 Task: Add Culina Bourbon Vanilla Plant Based Yogurt to the cart.
Action: Mouse pressed left at (22, 85)
Screenshot: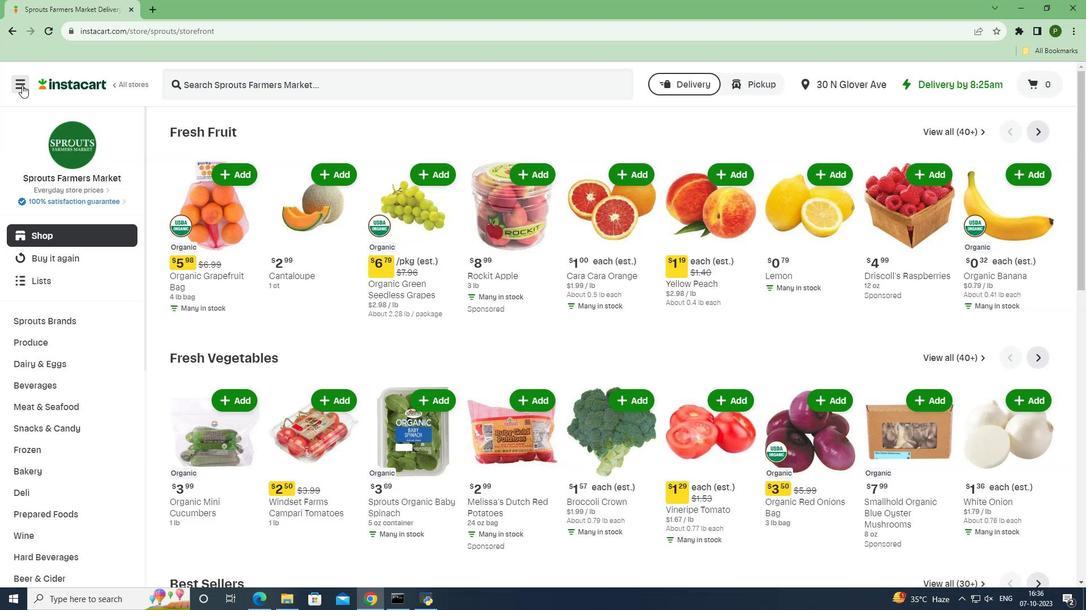 
Action: Mouse moved to (57, 303)
Screenshot: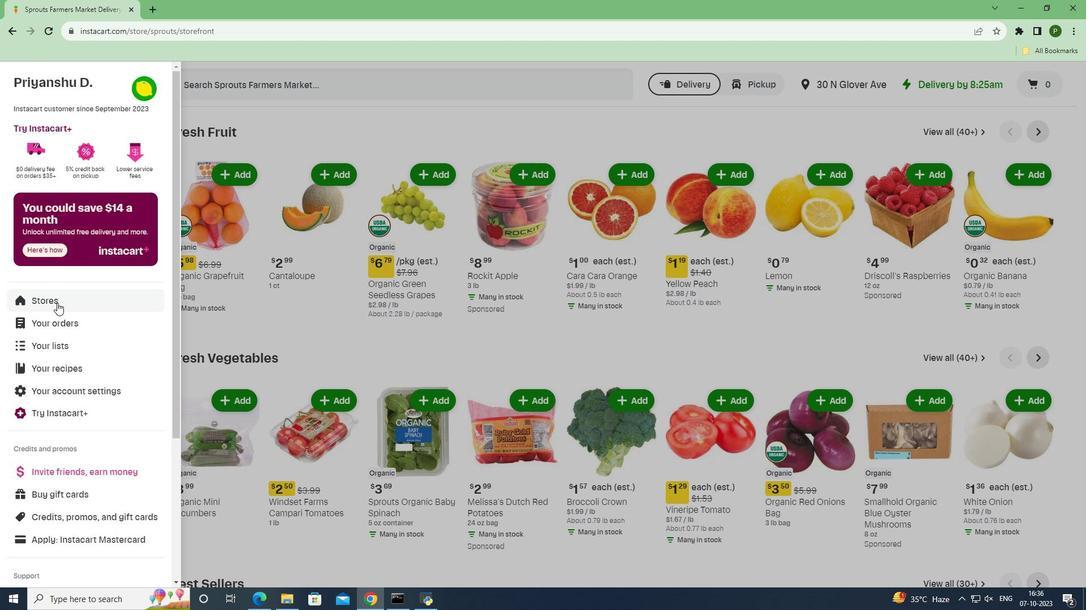 
Action: Mouse pressed left at (57, 303)
Screenshot: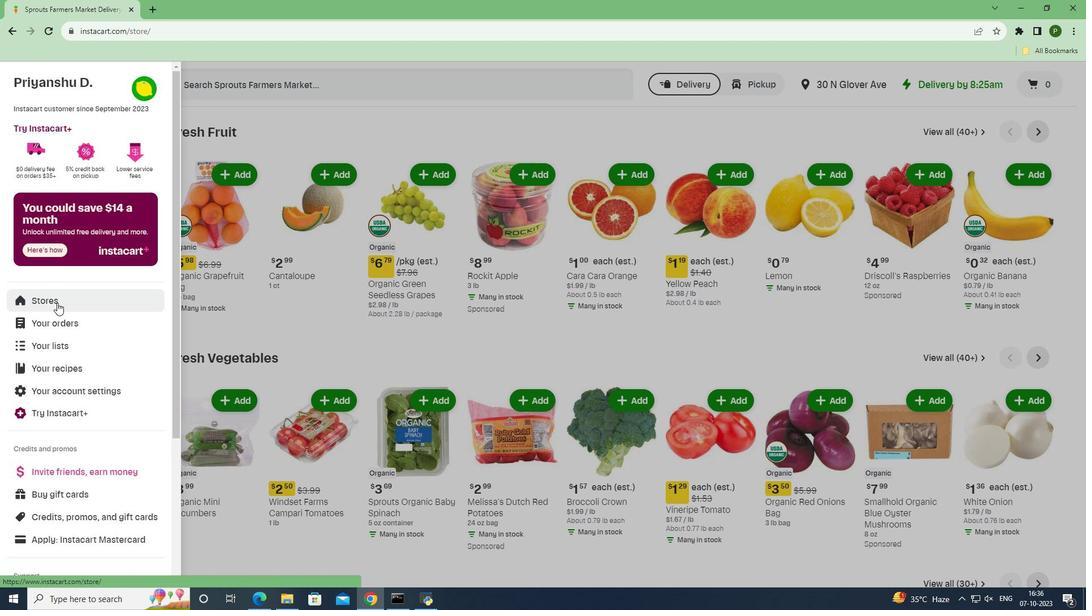 
Action: Mouse moved to (261, 130)
Screenshot: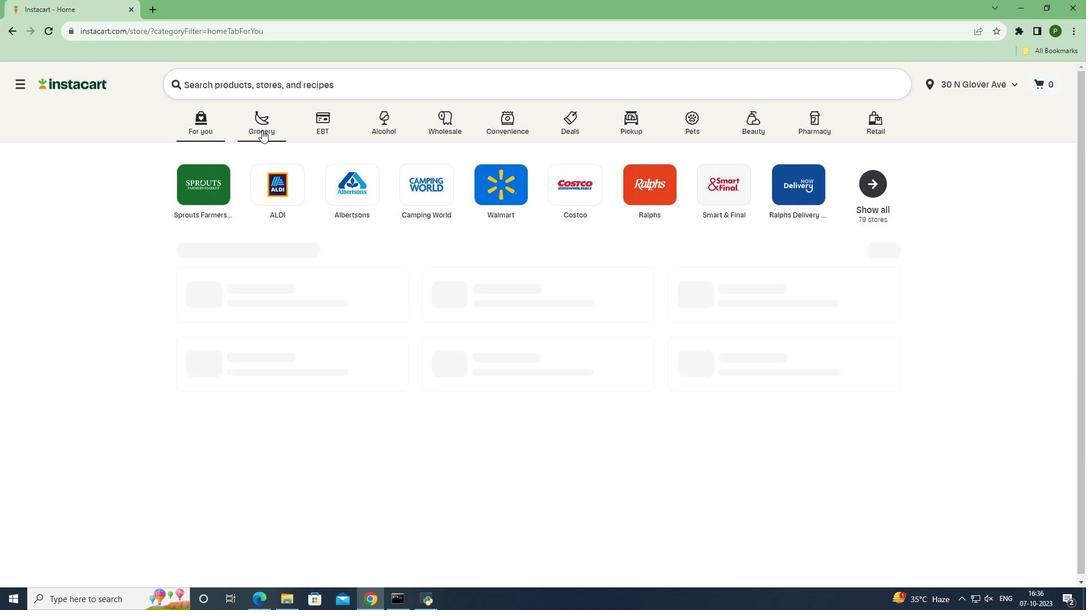 
Action: Mouse pressed left at (261, 130)
Screenshot: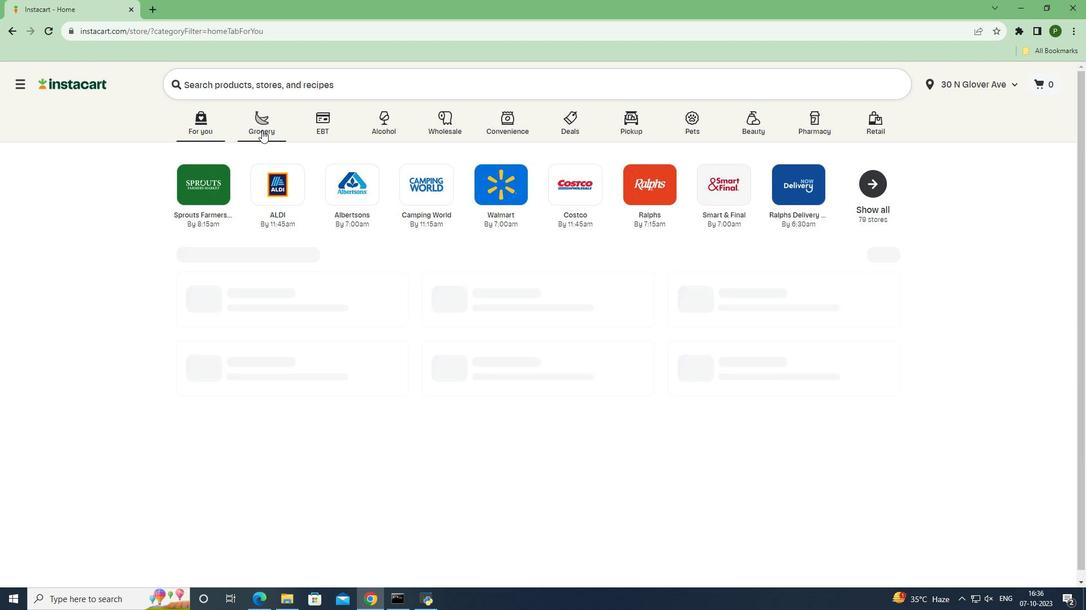 
Action: Mouse moved to (467, 266)
Screenshot: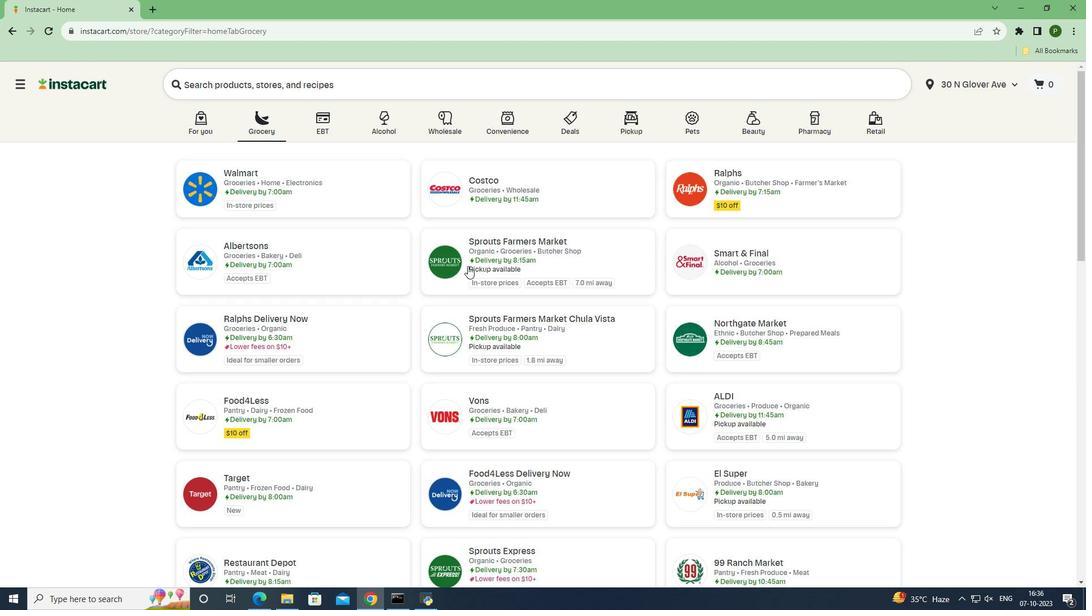 
Action: Mouse pressed left at (467, 266)
Screenshot: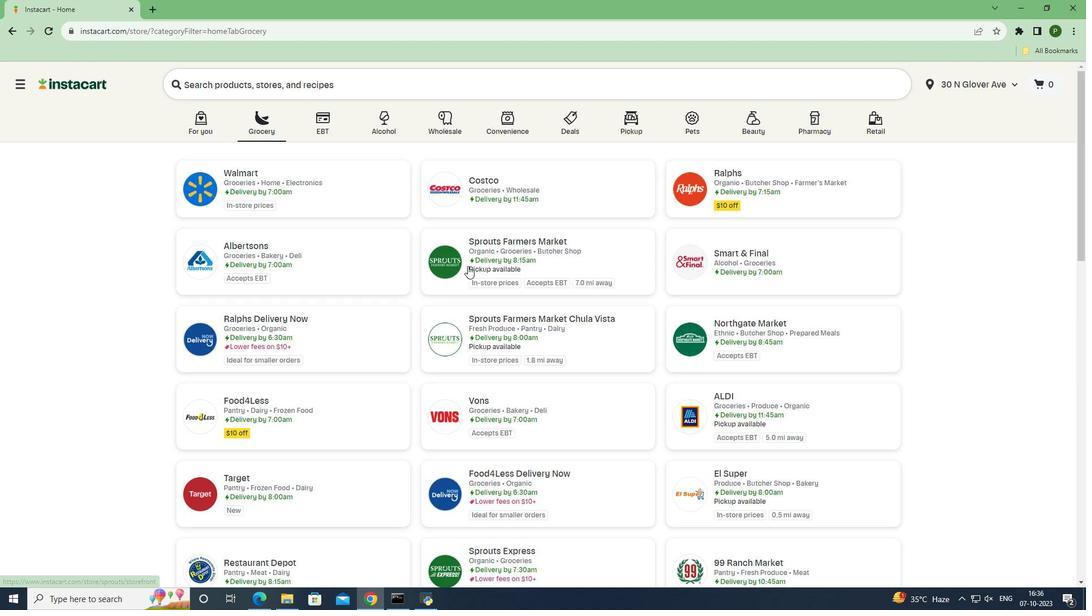 
Action: Mouse moved to (84, 366)
Screenshot: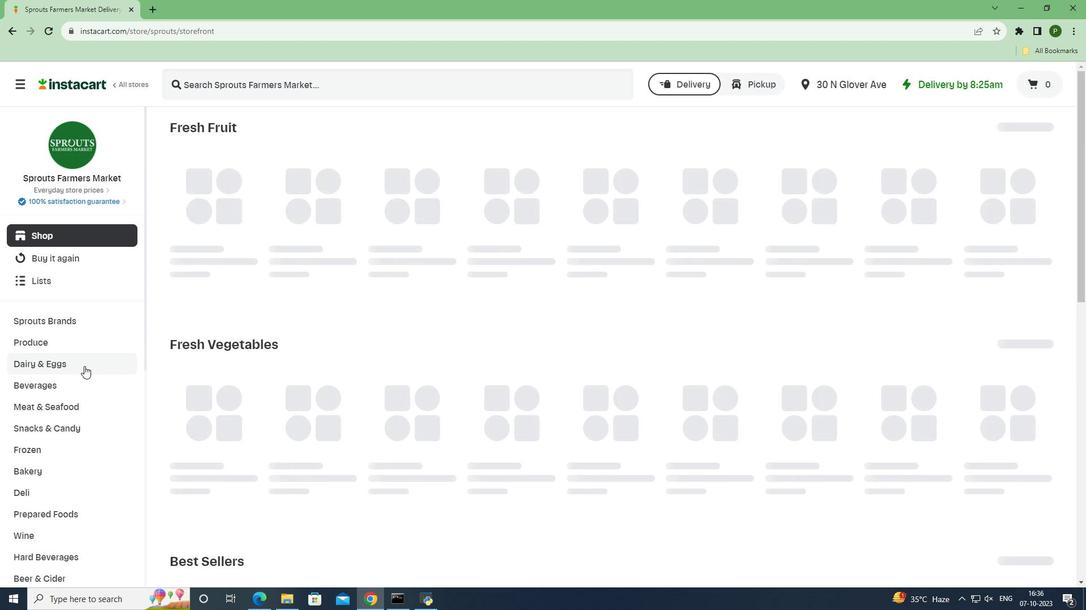 
Action: Mouse pressed left at (84, 366)
Screenshot: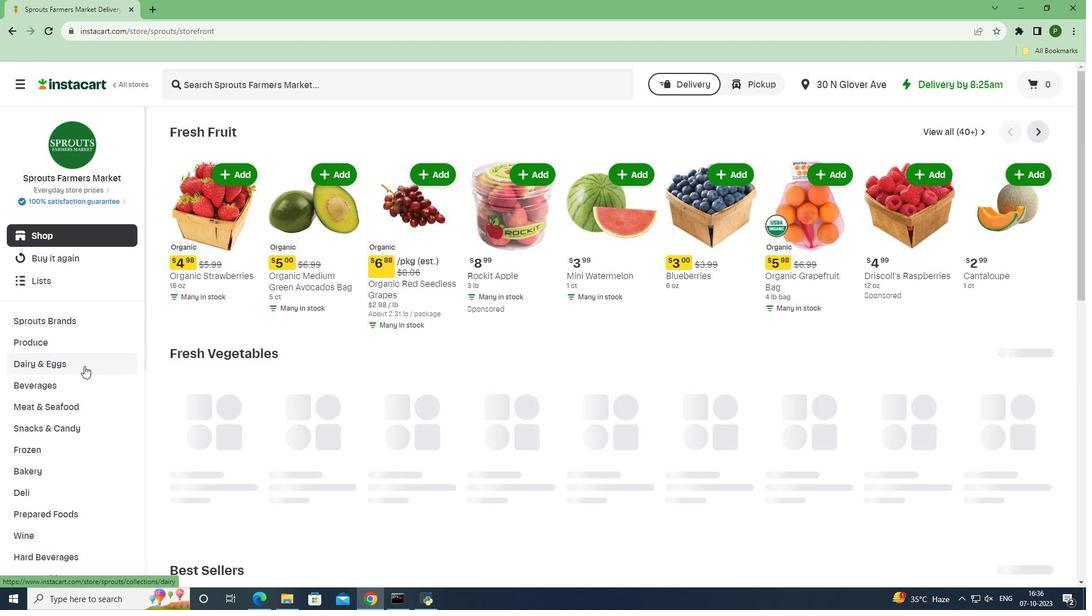 
Action: Mouse moved to (58, 450)
Screenshot: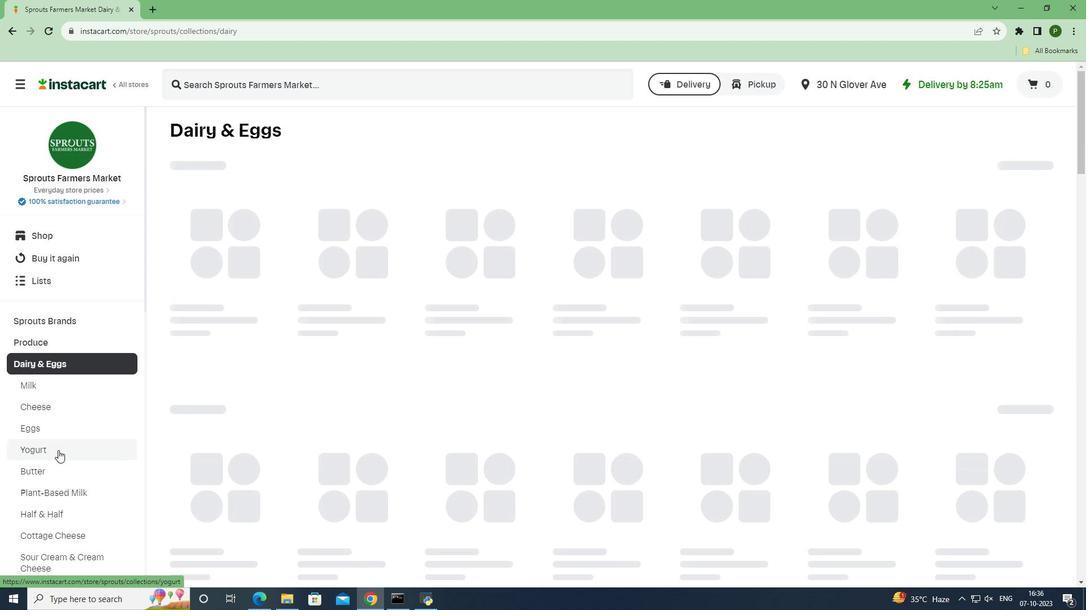 
Action: Mouse pressed left at (58, 450)
Screenshot: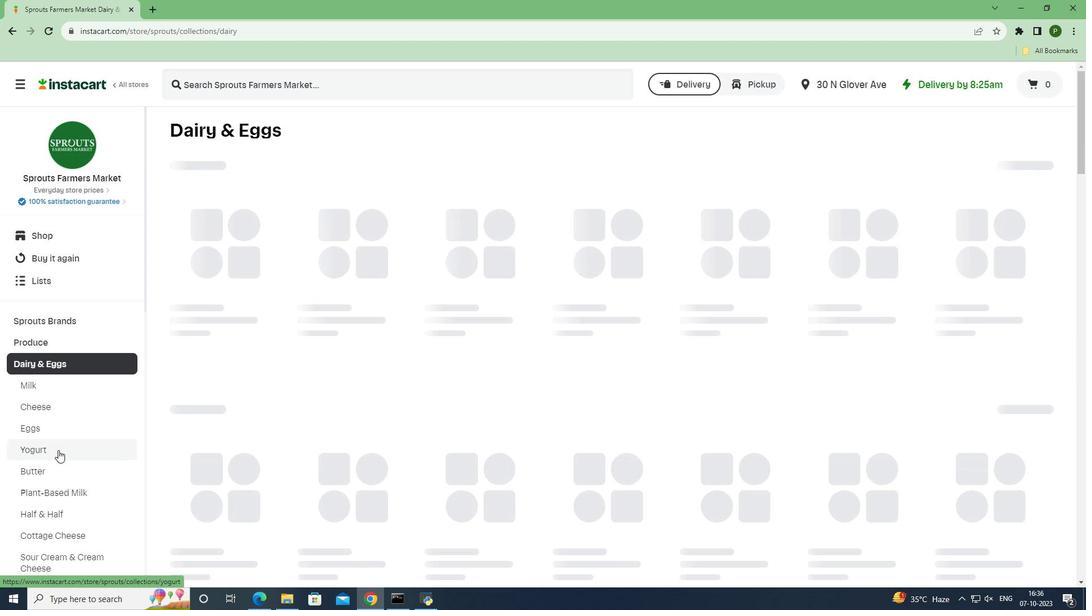 
Action: Mouse moved to (205, 78)
Screenshot: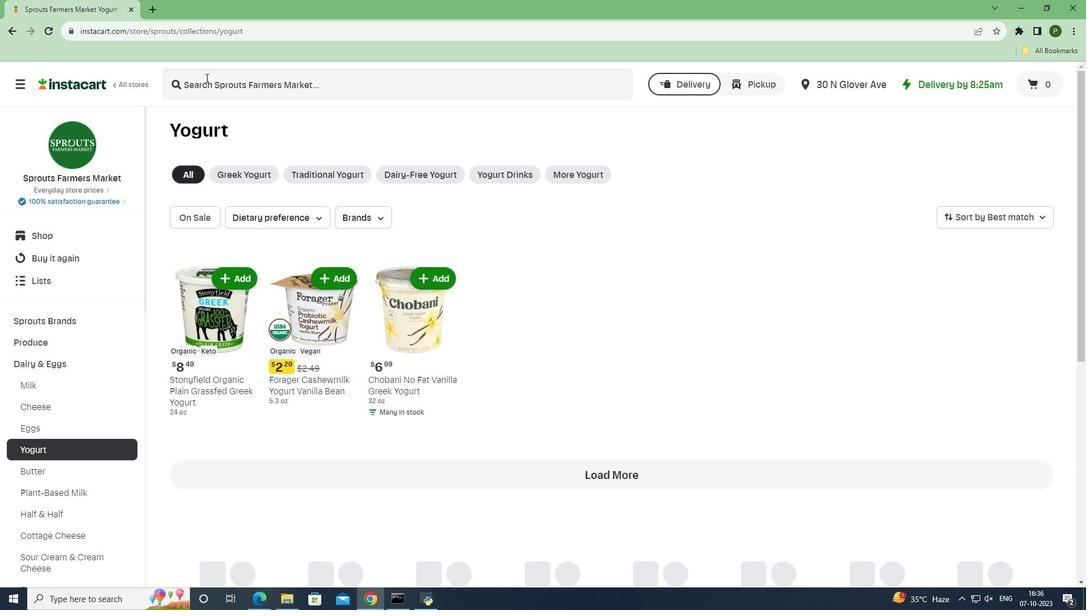 
Action: Mouse pressed left at (205, 78)
Screenshot: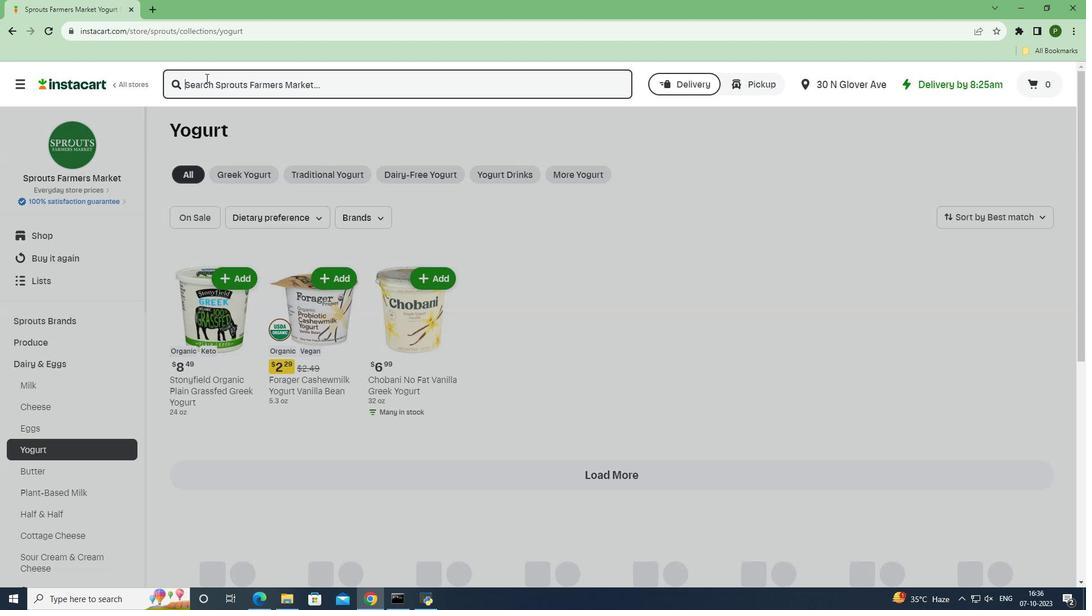 
Action: Key pressed <Key.caps_lock>C<Key.caps_lock>ulina<Key.space><Key.caps_lock>B<Key.caps_lock>ourbon<Key.space><Key.caps_lock>V<Key.caps_lock>anilla<Key.space><Key.caps_lock>P<Key.caps_lock>lant<Key.space><Key.caps_lock>B<Key.caps_lock>ased<Key.space><Key.caps_lock>Y<Key.caps_lock>ogurt<Key.space><Key.enter>
Screenshot: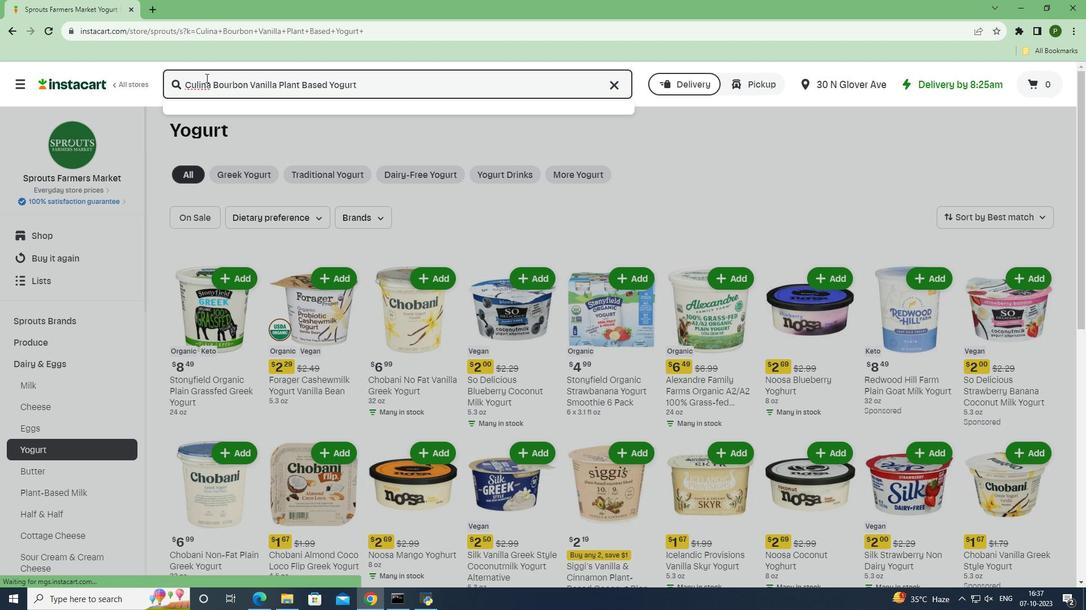 
Action: Mouse moved to (657, 205)
Screenshot: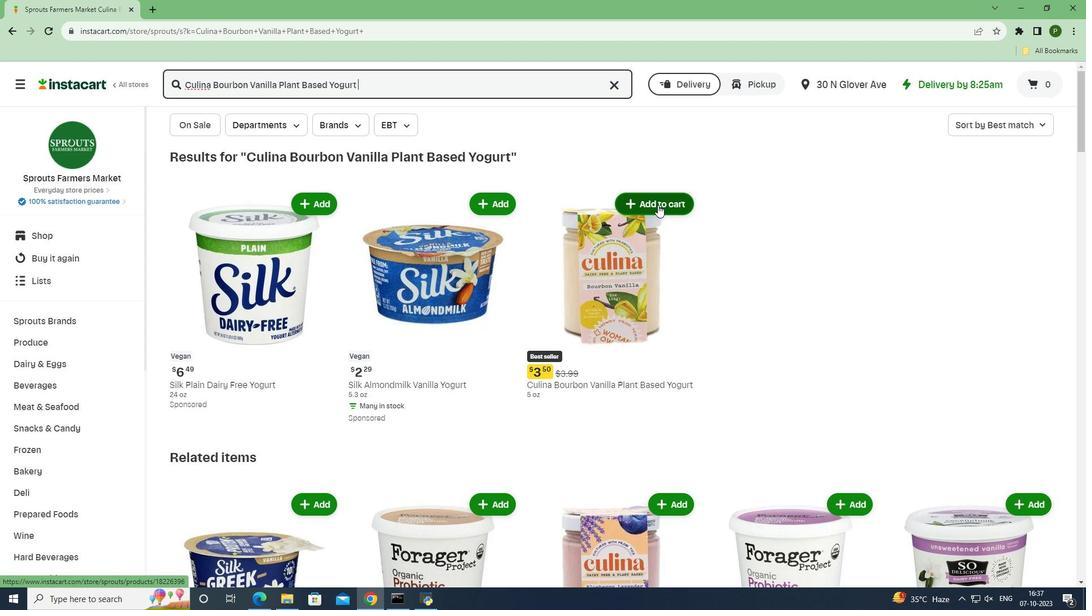 
Action: Mouse pressed left at (657, 205)
Screenshot: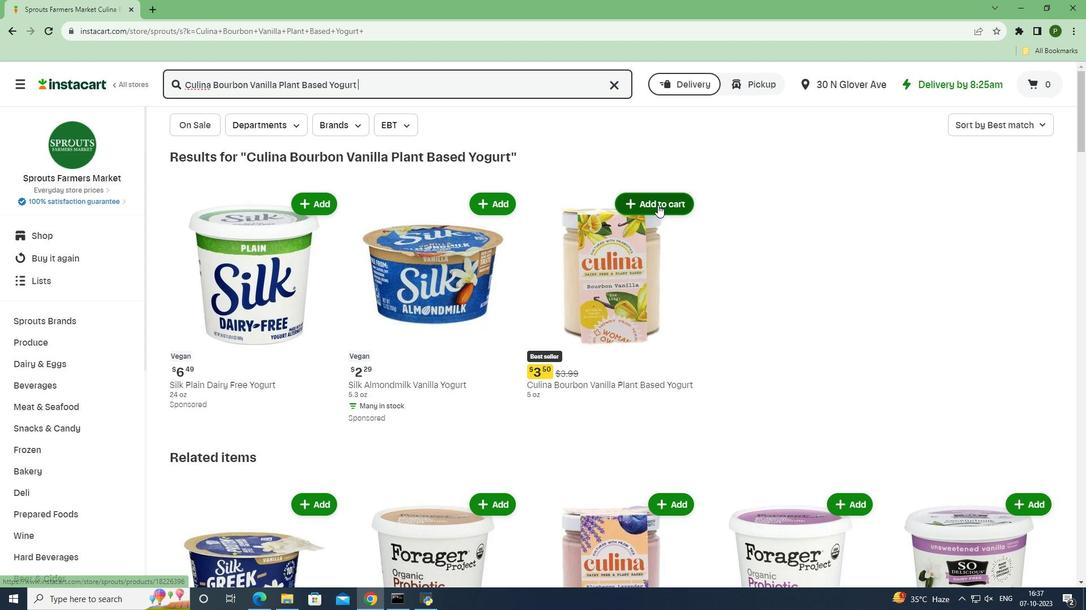 
Action: Mouse moved to (709, 274)
Screenshot: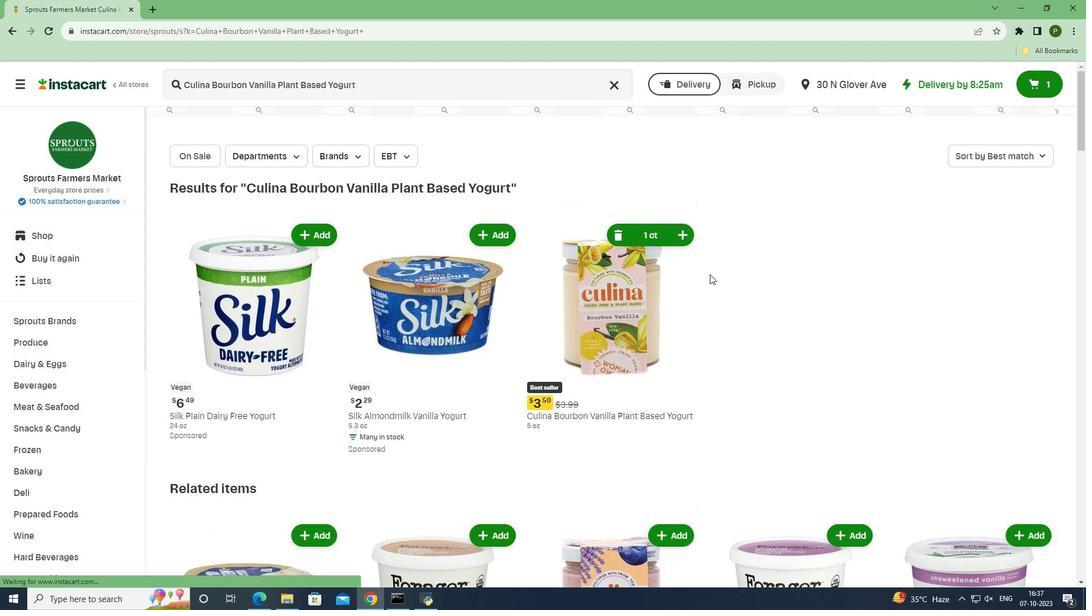 
